 Task: Make in the project AgileRealm a sprint 'Automated Code Review Sprint'. Create in the project AgileRealm a sprint 'Automated Code Review Sprint'. Add in the project AgileRealm a sprint 'Automated Code Review Sprint'
Action: Mouse moved to (201, 56)
Screenshot: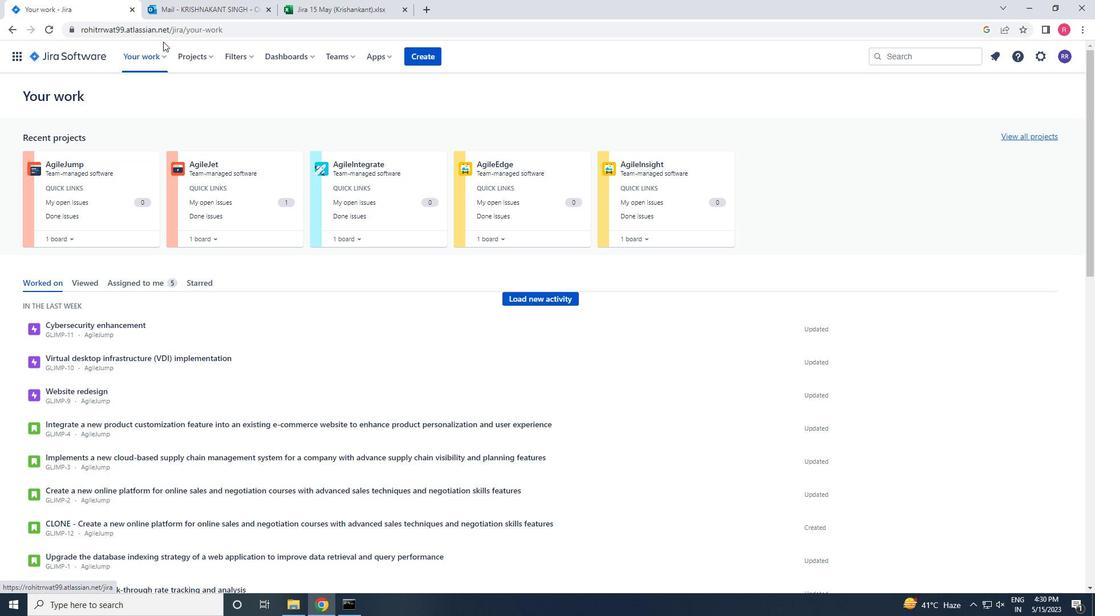 
Action: Mouse pressed left at (201, 56)
Screenshot: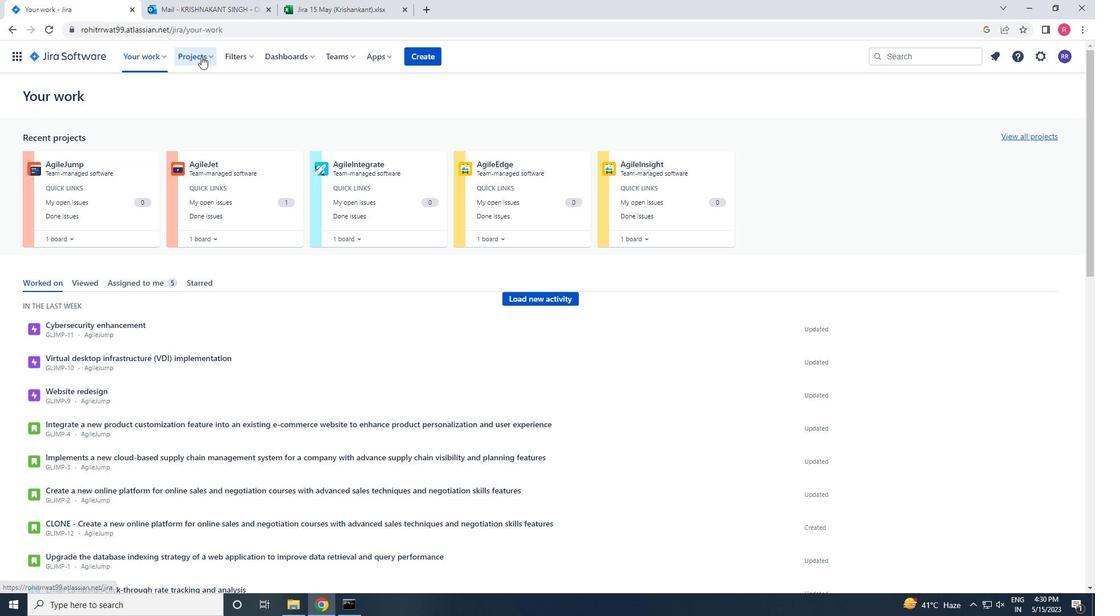 
Action: Mouse moved to (229, 99)
Screenshot: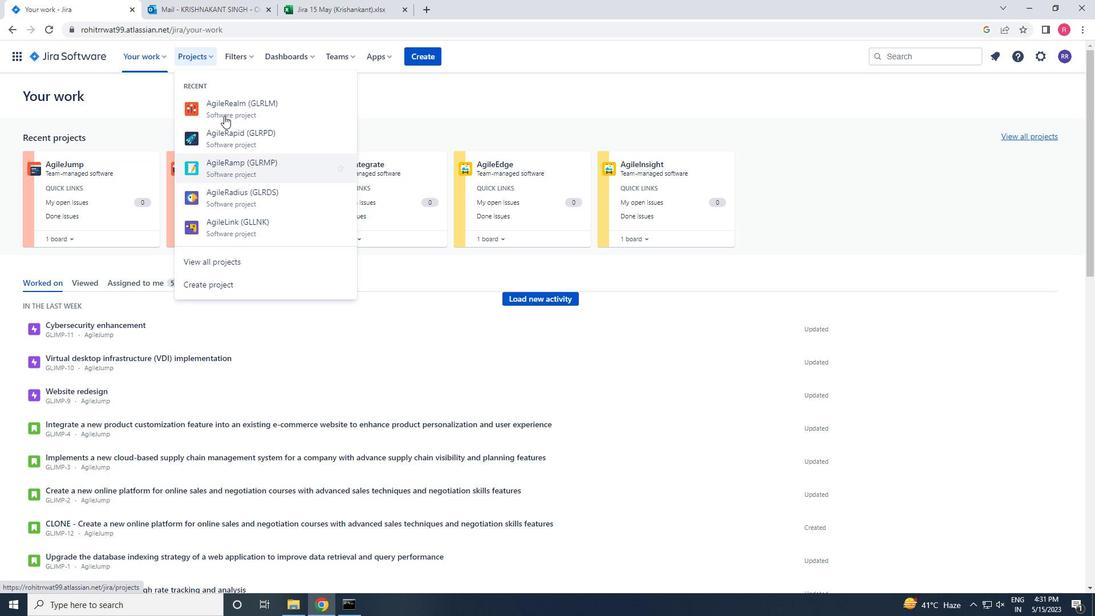 
Action: Mouse pressed left at (229, 99)
Screenshot: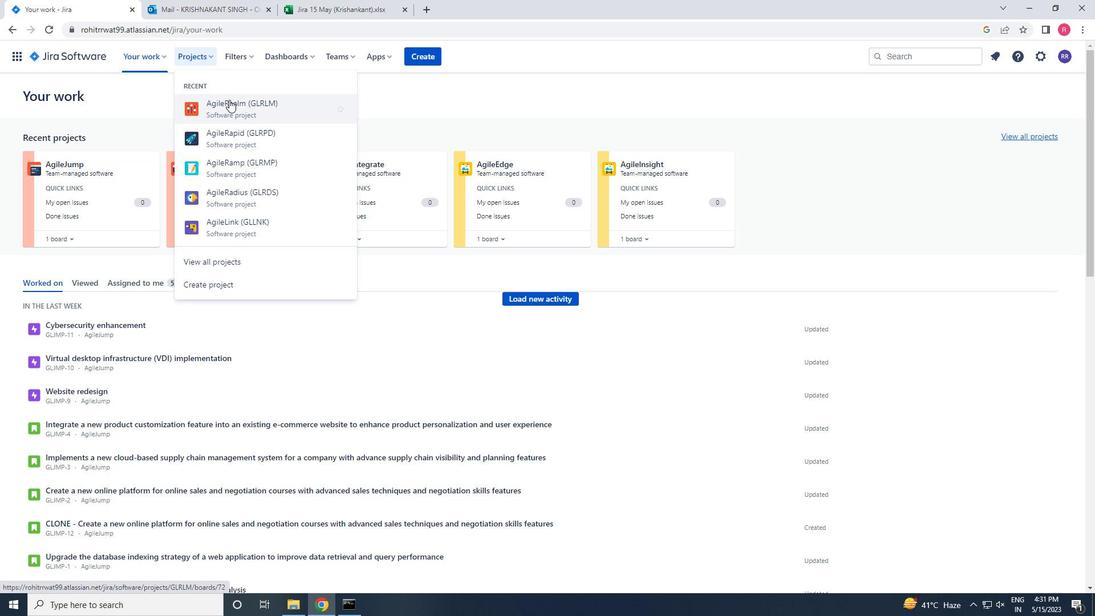 
Action: Mouse moved to (77, 181)
Screenshot: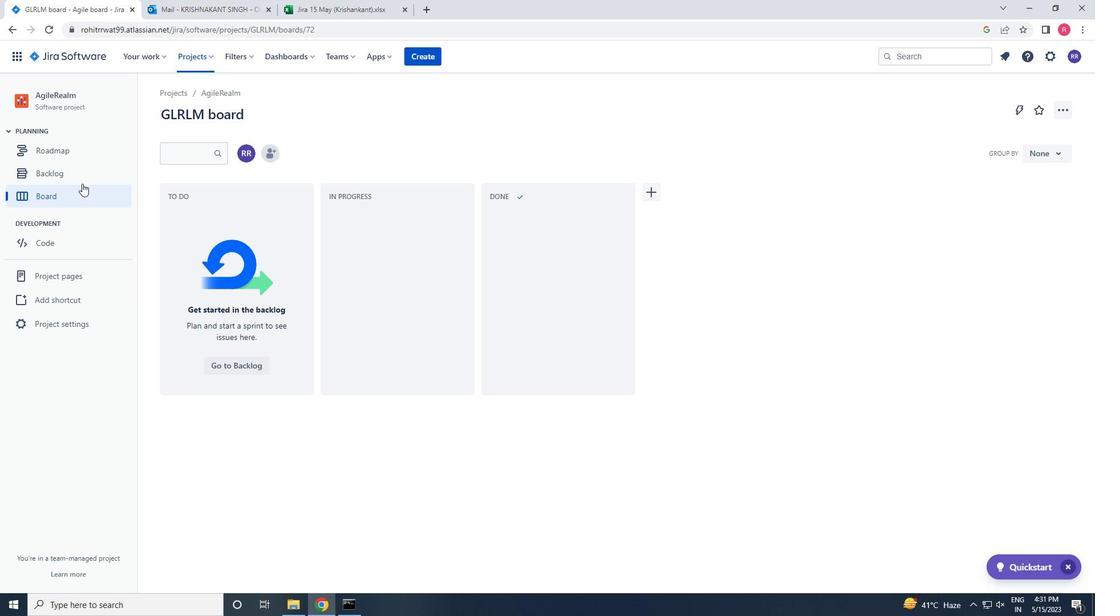 
Action: Mouse pressed left at (77, 181)
Screenshot: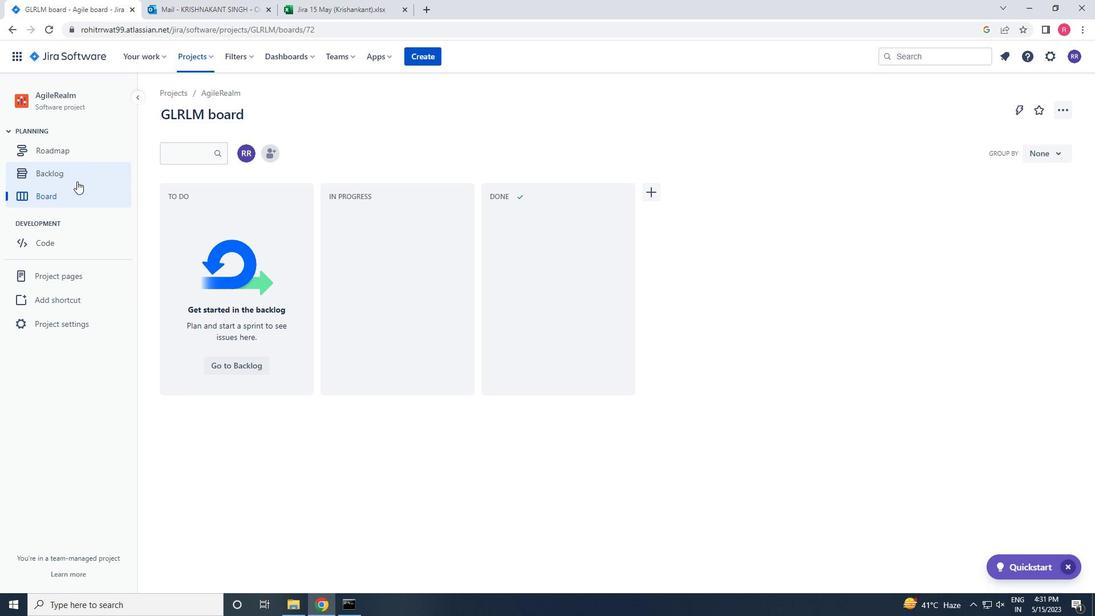 
Action: Mouse moved to (1011, 183)
Screenshot: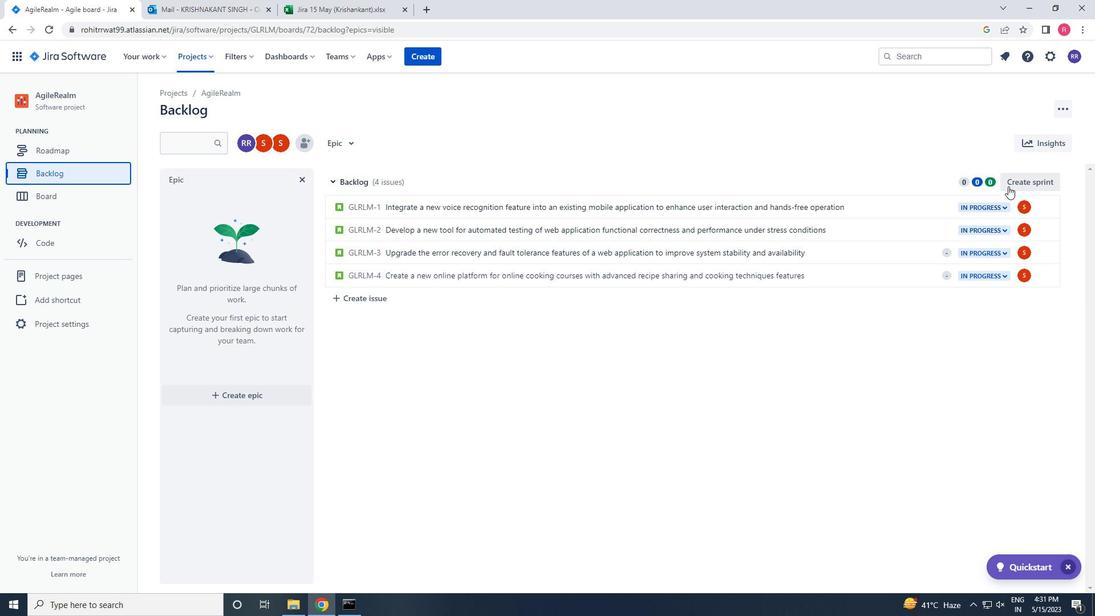 
Action: Mouse pressed left at (1011, 183)
Screenshot: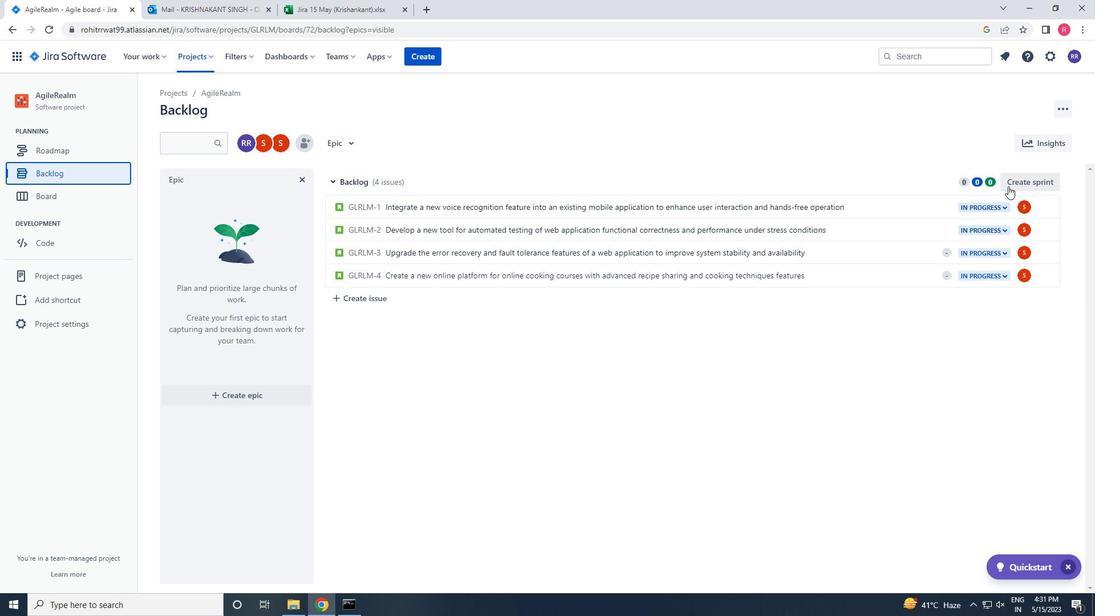
Action: Mouse moved to (821, 202)
Screenshot: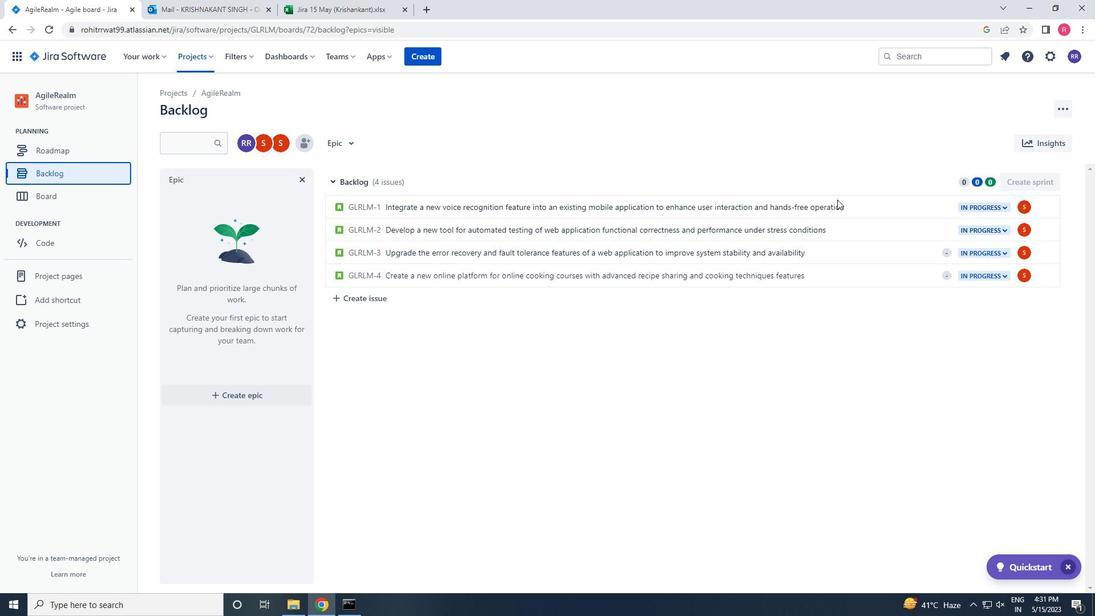 
Action: Key pressed <Key.shift>A
Screenshot: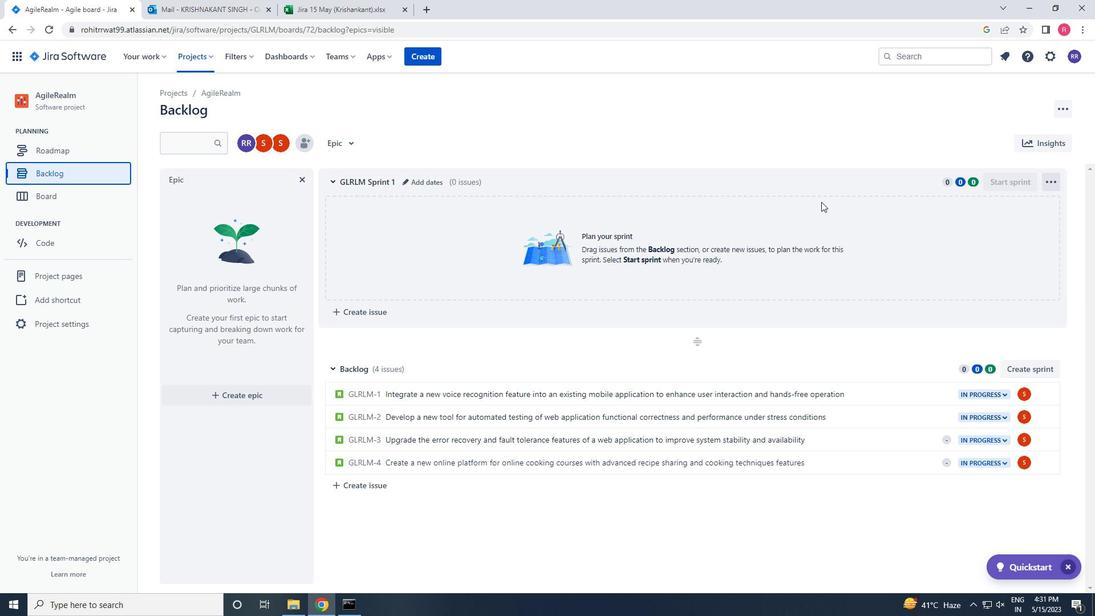 
Action: Mouse moved to (405, 185)
Screenshot: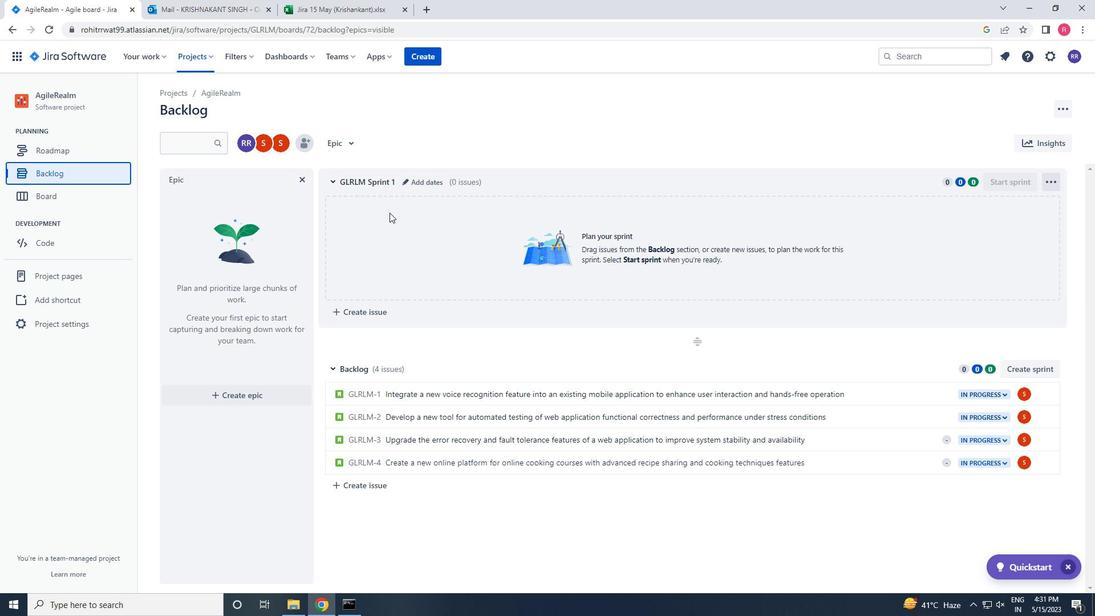 
Action: Mouse pressed left at (405, 185)
Screenshot: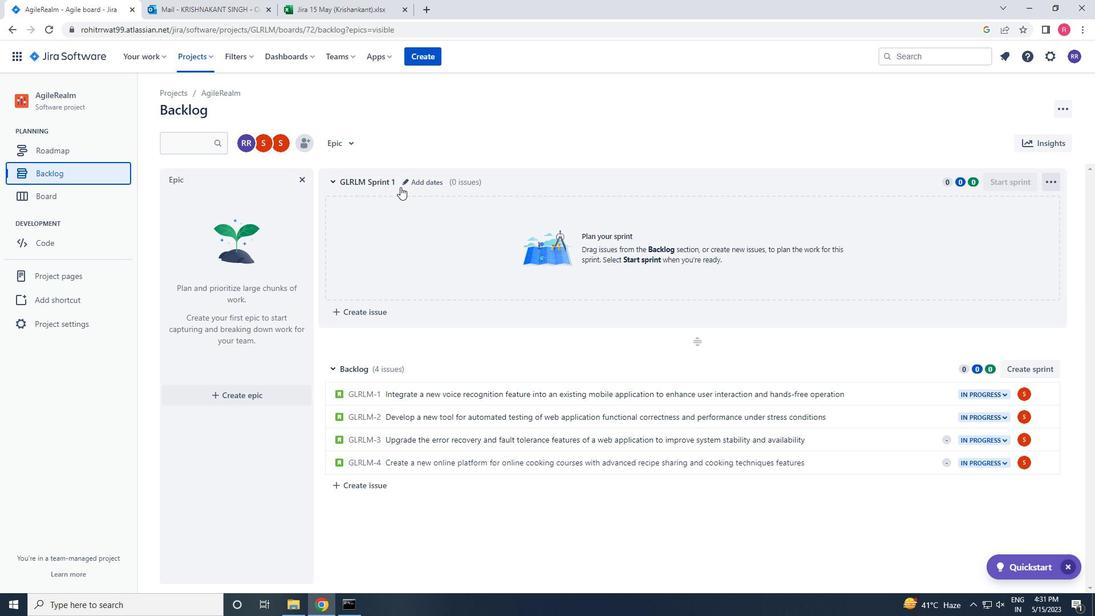 
Action: Key pressed <Key.backspace><Key.backspace><Key.backspace><Key.backspace><Key.backspace><Key.backspace><Key.backspace><Key.backspace><Key.backspace><Key.backspace><Key.backspace><Key.backspace><Key.backspace><Key.backspace><Key.backspace><Key.backspace><Key.backspace><Key.backspace><Key.backspace><Key.backspace><Key.backspace>AUTOMATED<Key.space><Key.shift>CODE<Key.space><Key.shift>REVIEW<Key.space><Key.shift>SPRINT<Key.space><Key.enter>
Screenshot: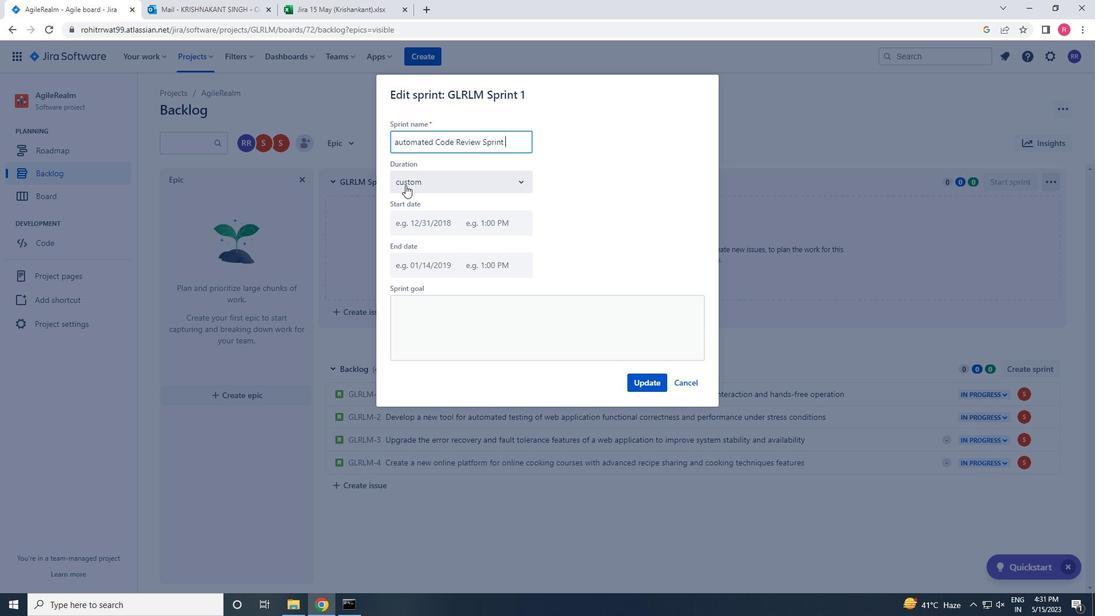 
Action: Mouse moved to (461, 181)
Screenshot: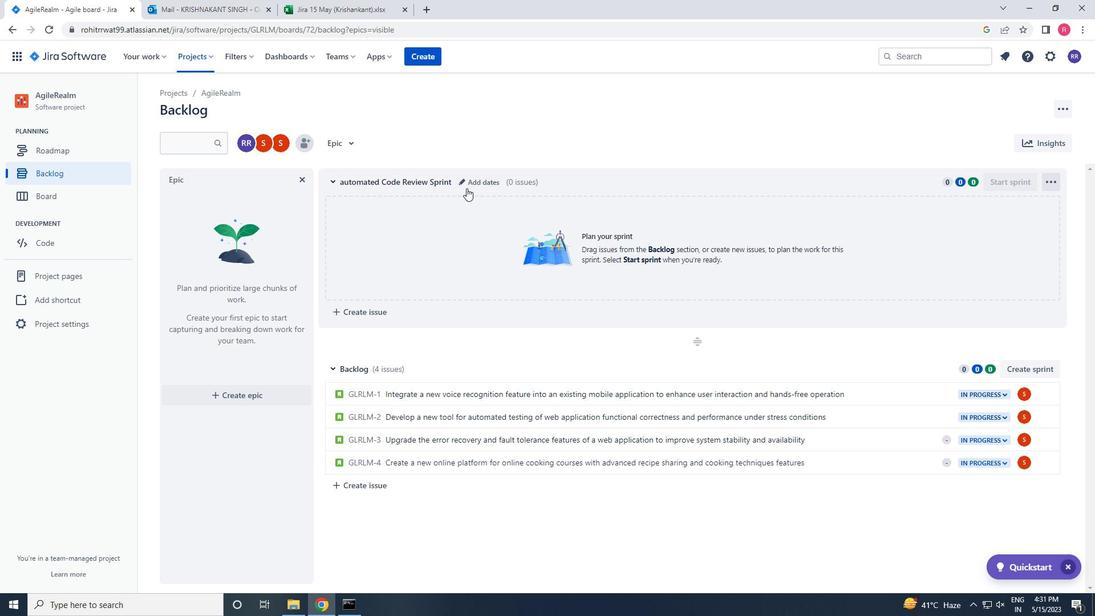 
Action: Mouse pressed left at (461, 181)
Screenshot: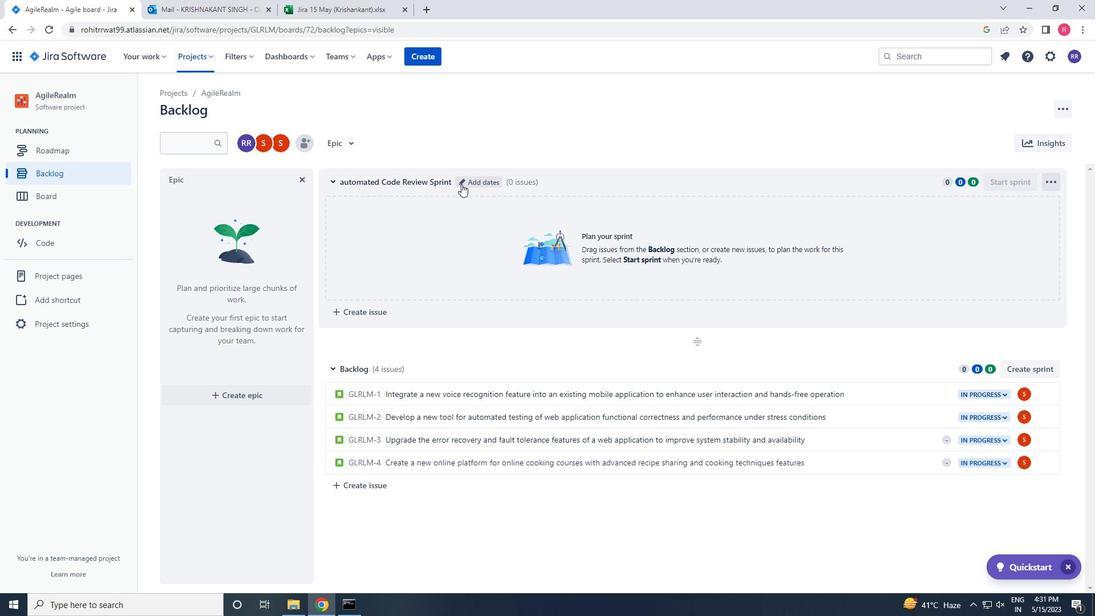 
Action: Mouse moved to (398, 139)
Screenshot: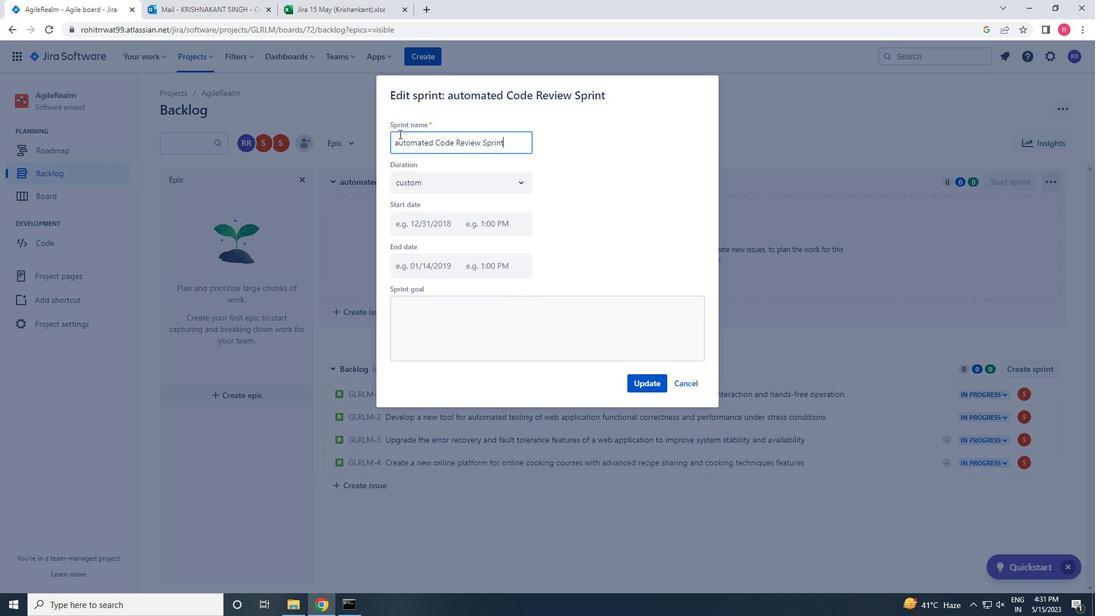
Action: Mouse pressed left at (398, 139)
Screenshot: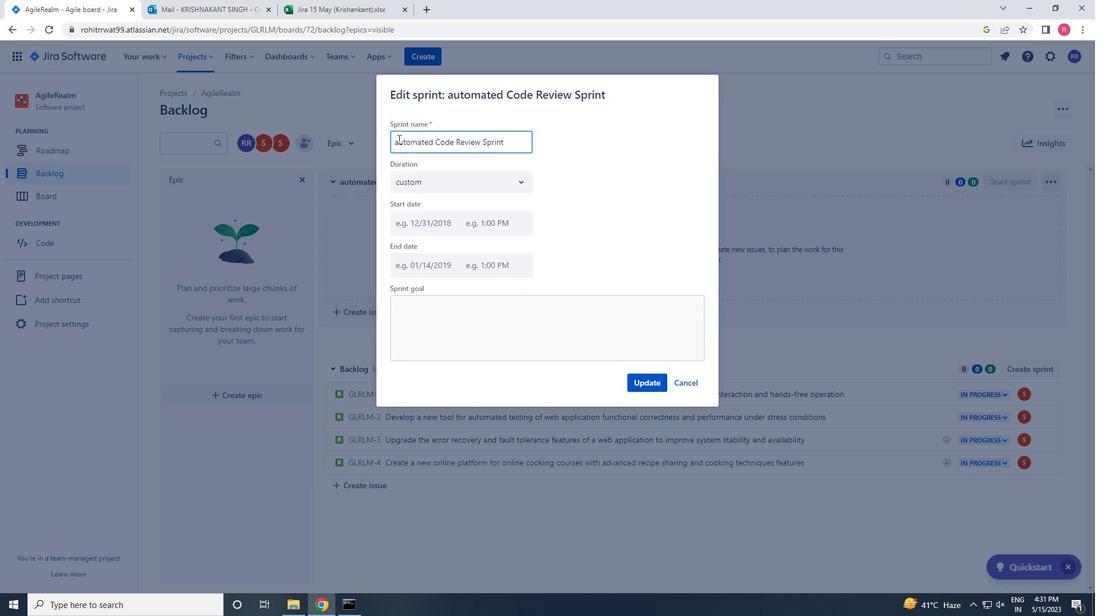 
Action: Key pressed <Key.backspace><Key.shift>A
Screenshot: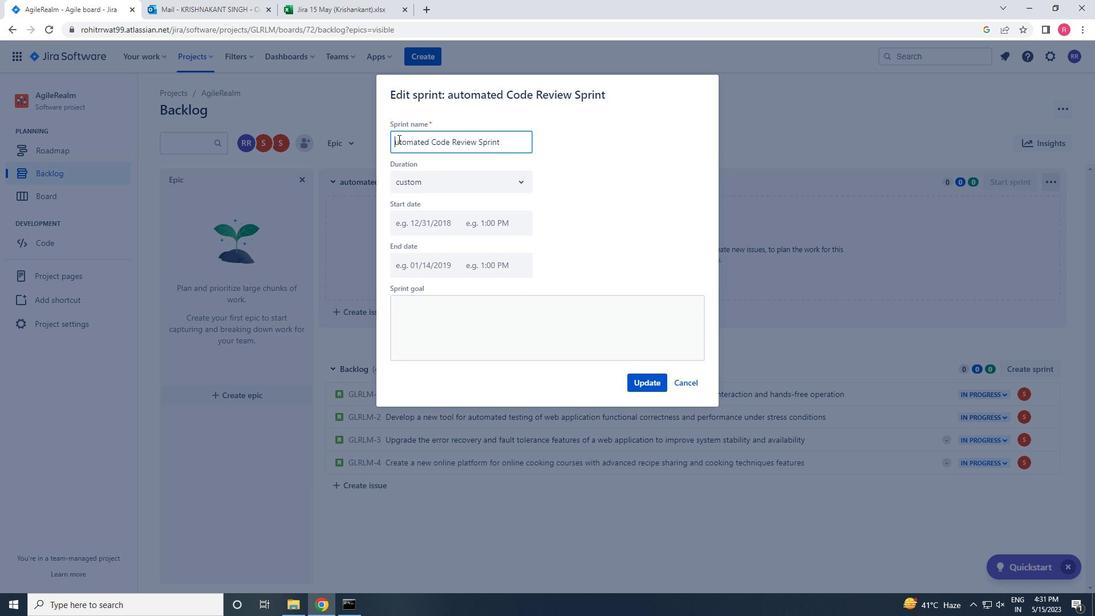 
Action: Mouse moved to (641, 387)
Screenshot: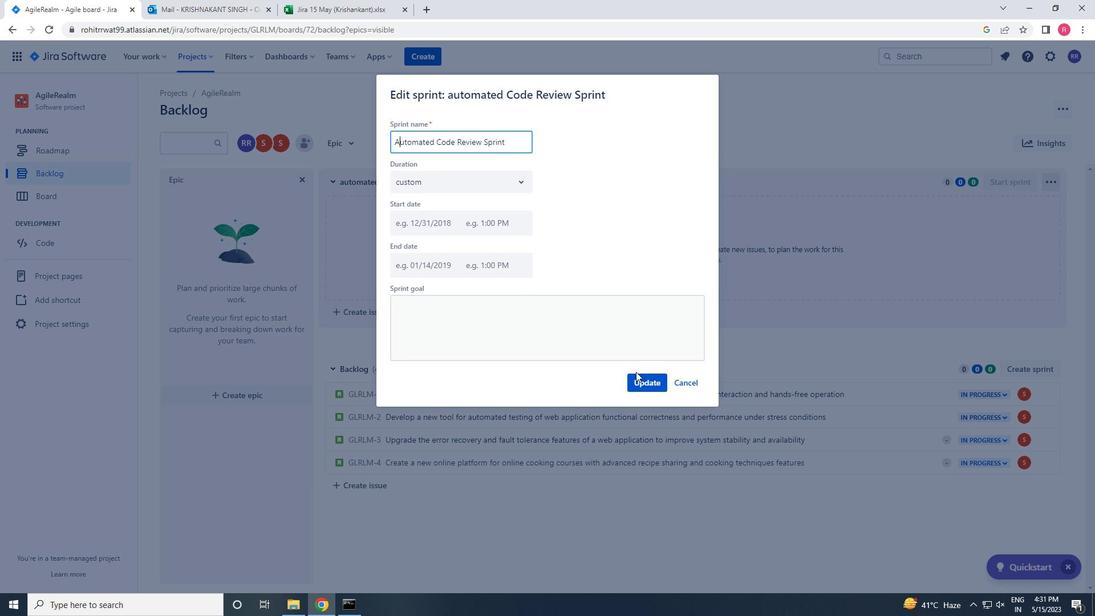 
Action: Mouse pressed left at (641, 387)
Screenshot: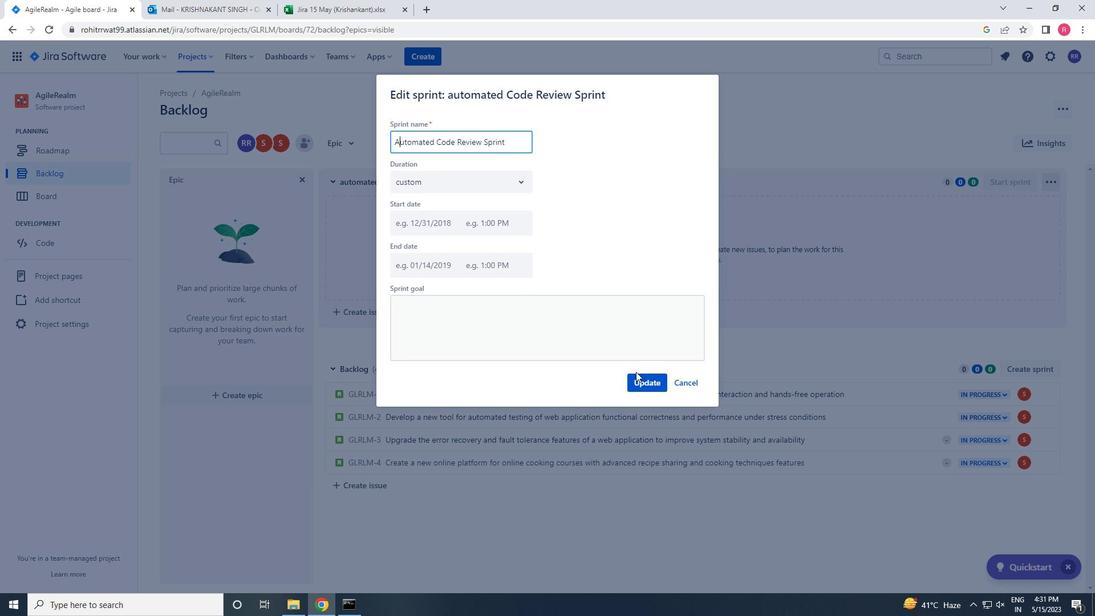 
Action: Mouse moved to (1010, 371)
Screenshot: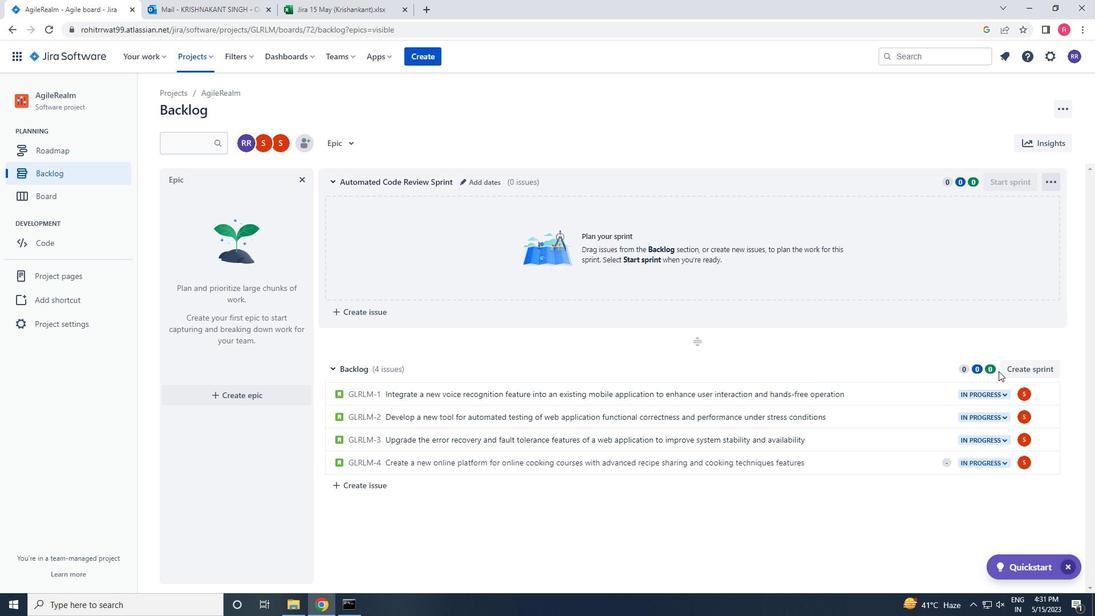 
Action: Mouse pressed left at (1010, 371)
Screenshot: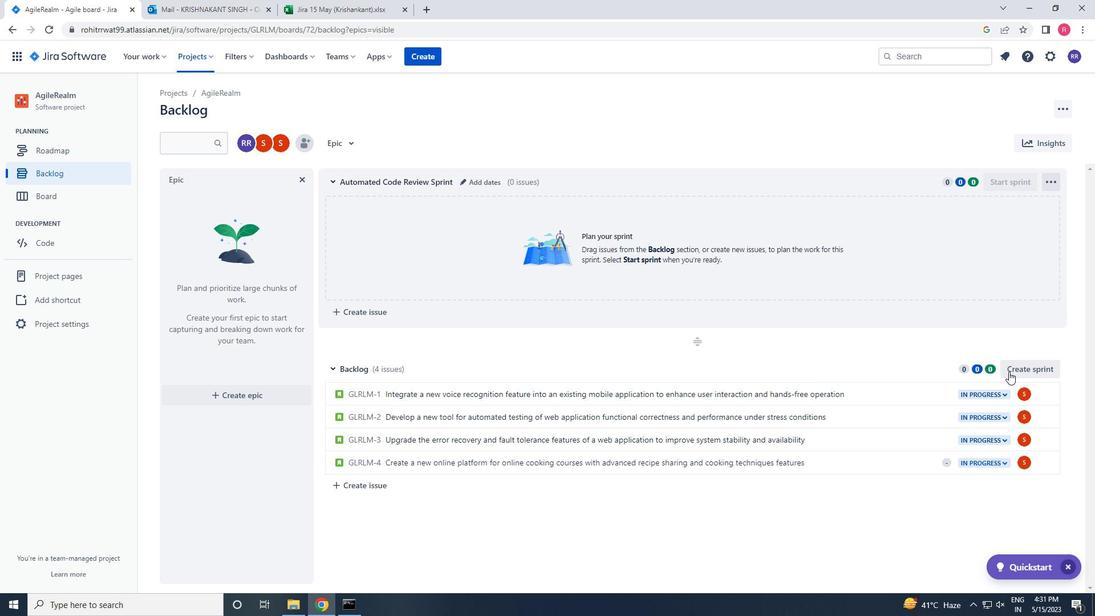 
Action: Mouse moved to (471, 370)
Screenshot: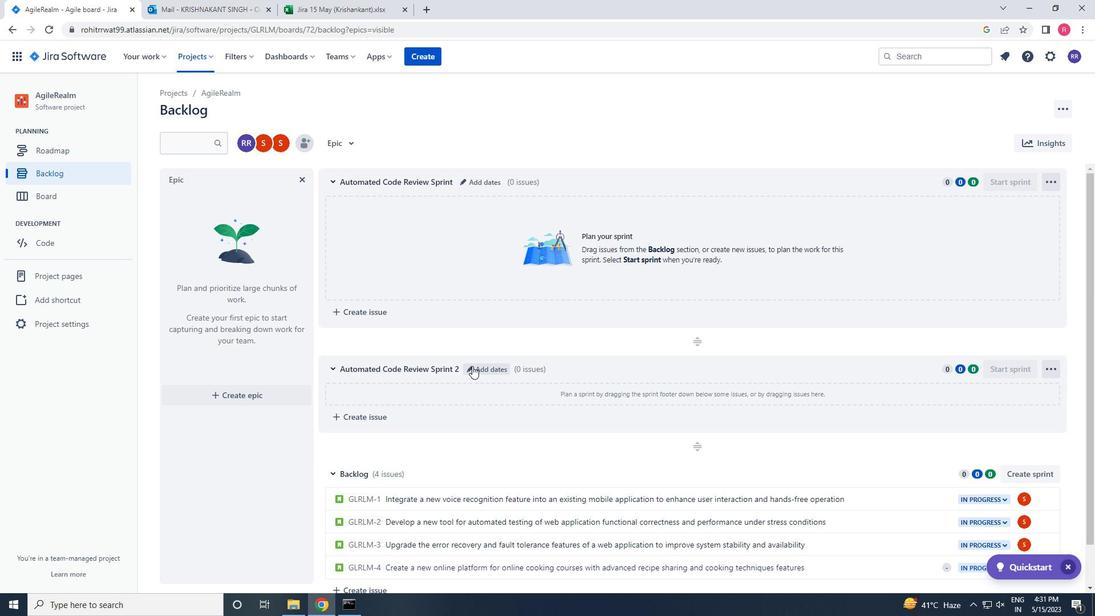 
Action: Mouse pressed left at (471, 370)
Screenshot: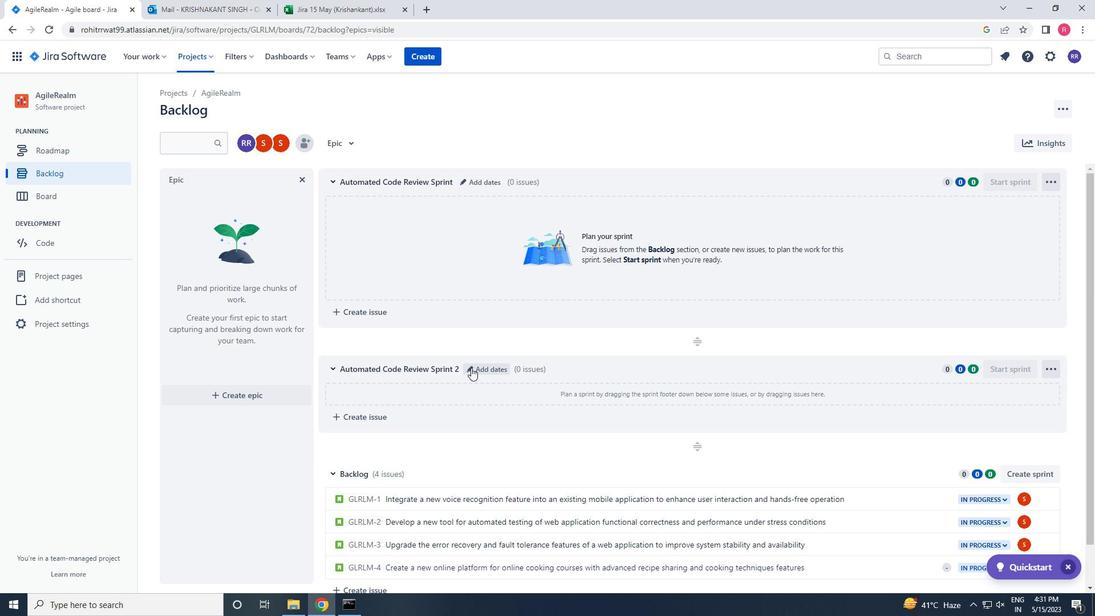 
Action: Key pressed <Key.backspace><Key.enter>
Screenshot: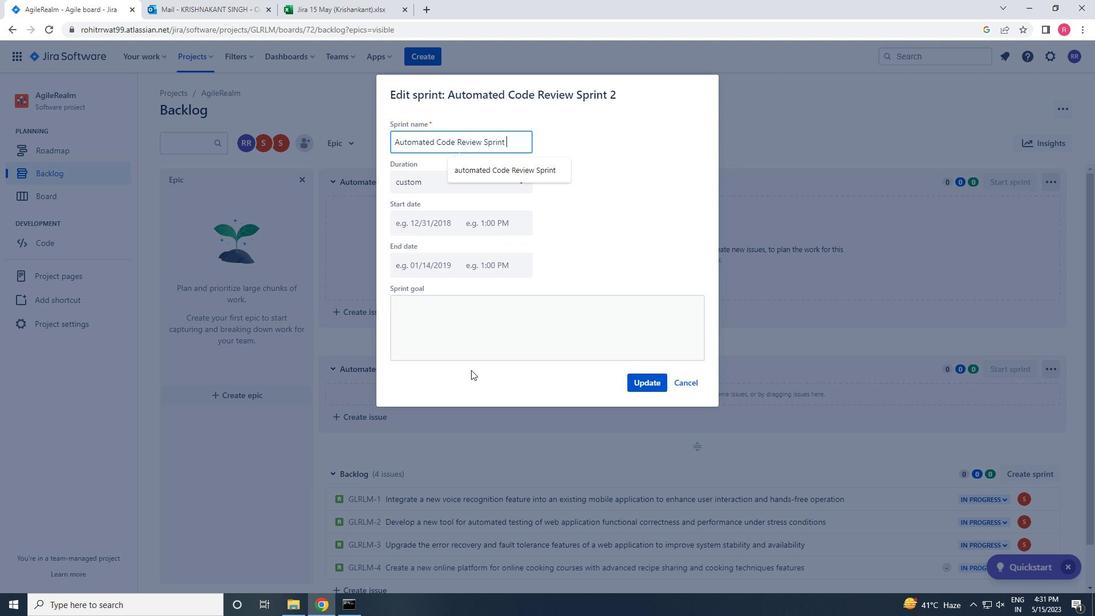 
Action: Mouse moved to (1012, 477)
Screenshot: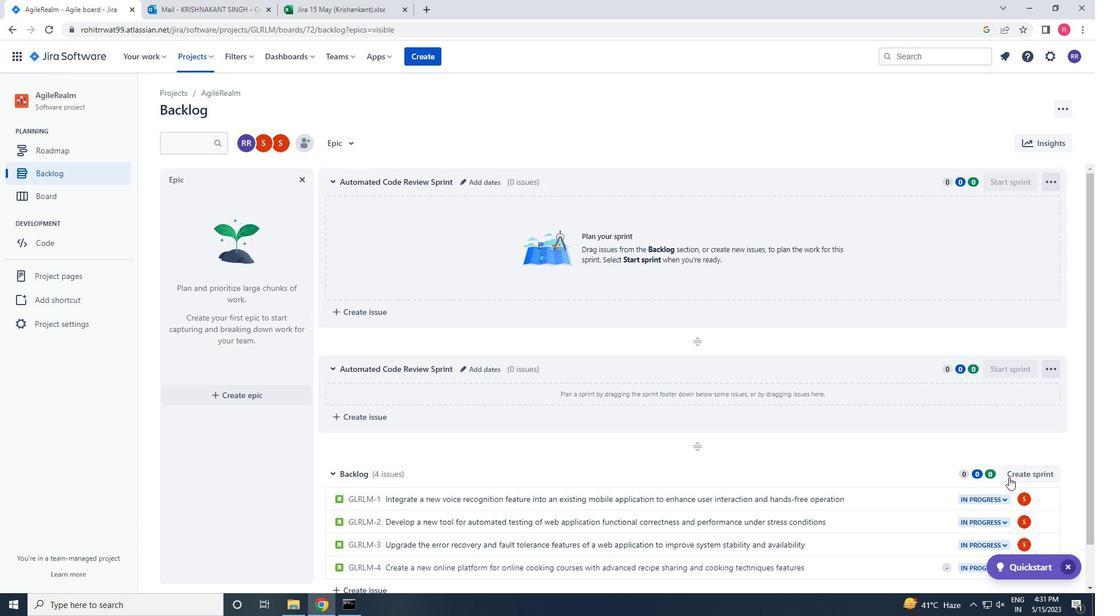 
Action: Mouse pressed left at (1012, 477)
Screenshot: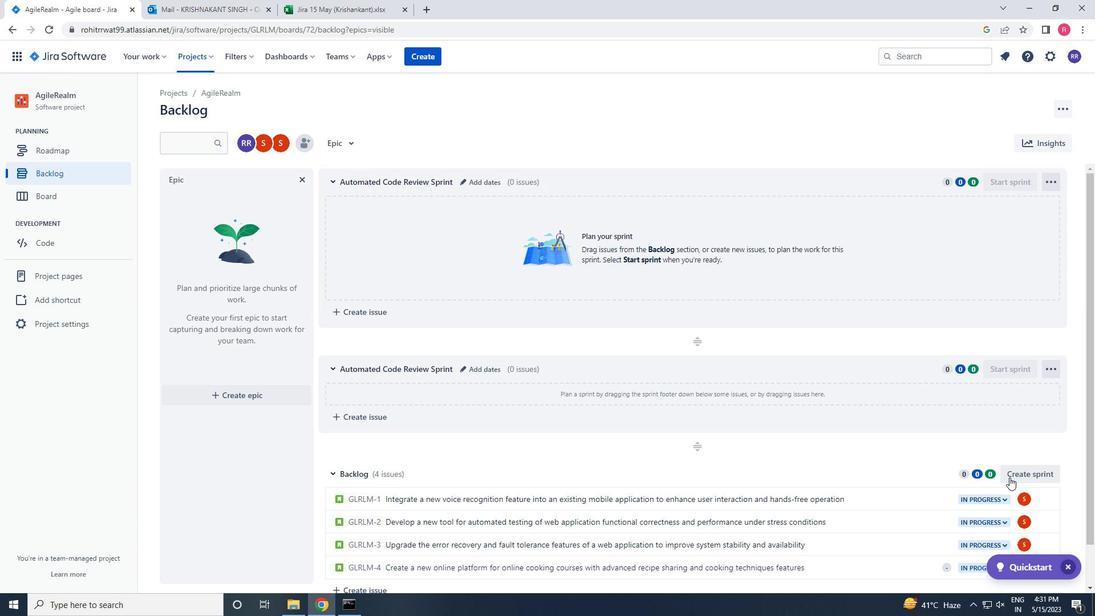
Action: Mouse moved to (425, 350)
Screenshot: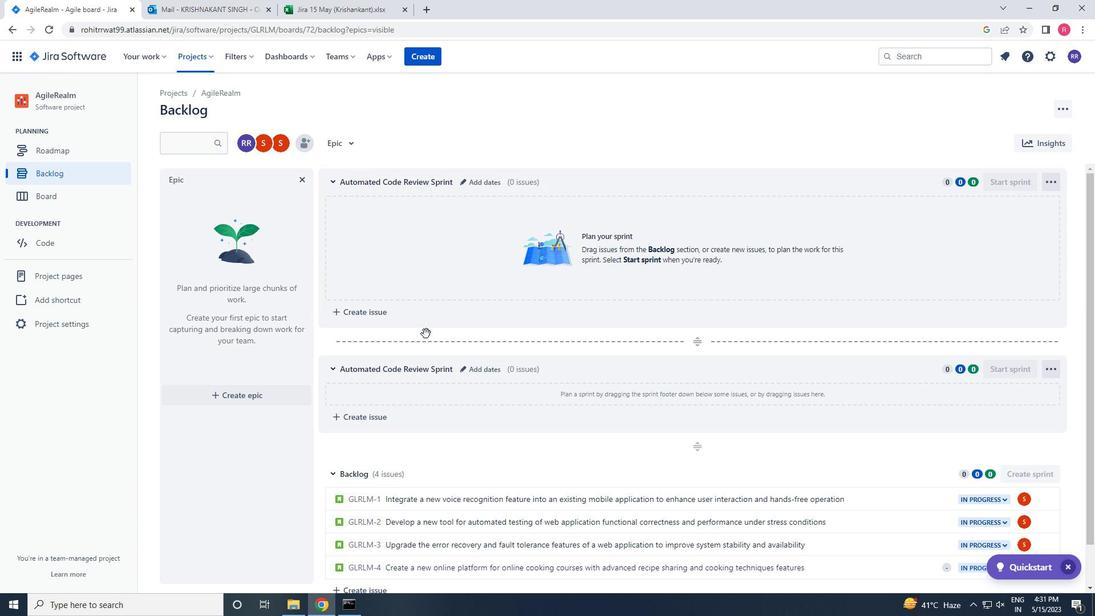 
Action: Mouse scrolled (425, 349) with delta (0, 0)
Screenshot: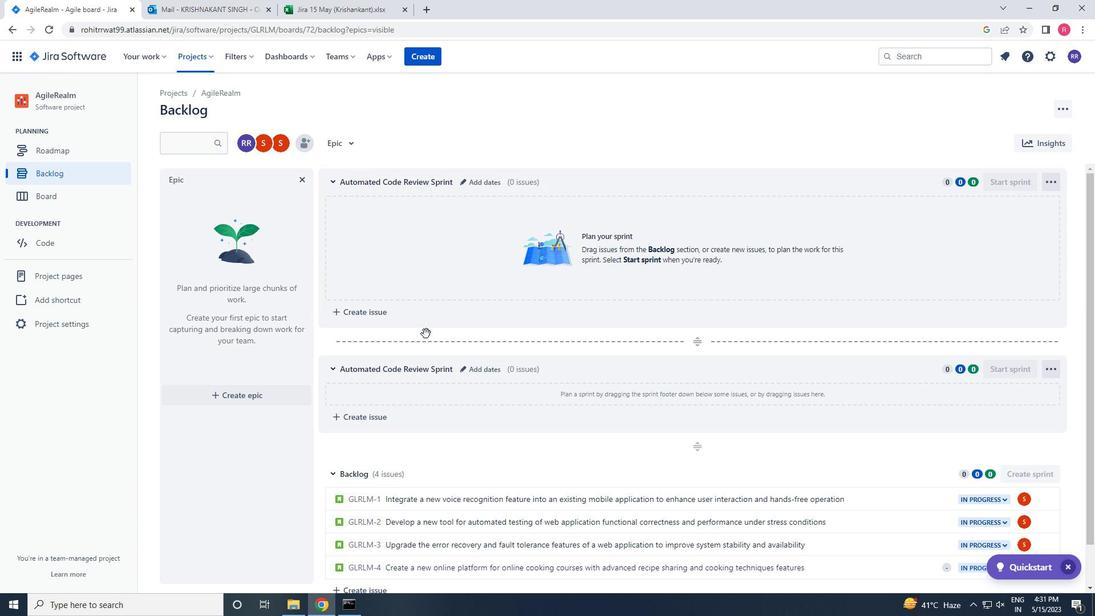 
Action: Mouse moved to (430, 378)
Screenshot: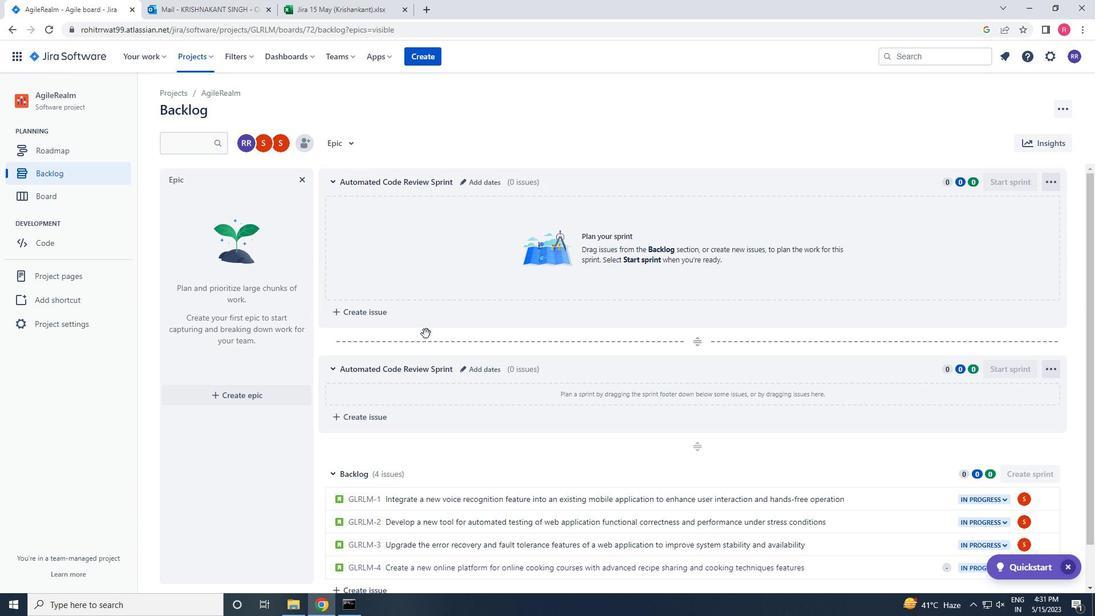 
Action: Mouse scrolled (430, 377) with delta (0, 0)
Screenshot: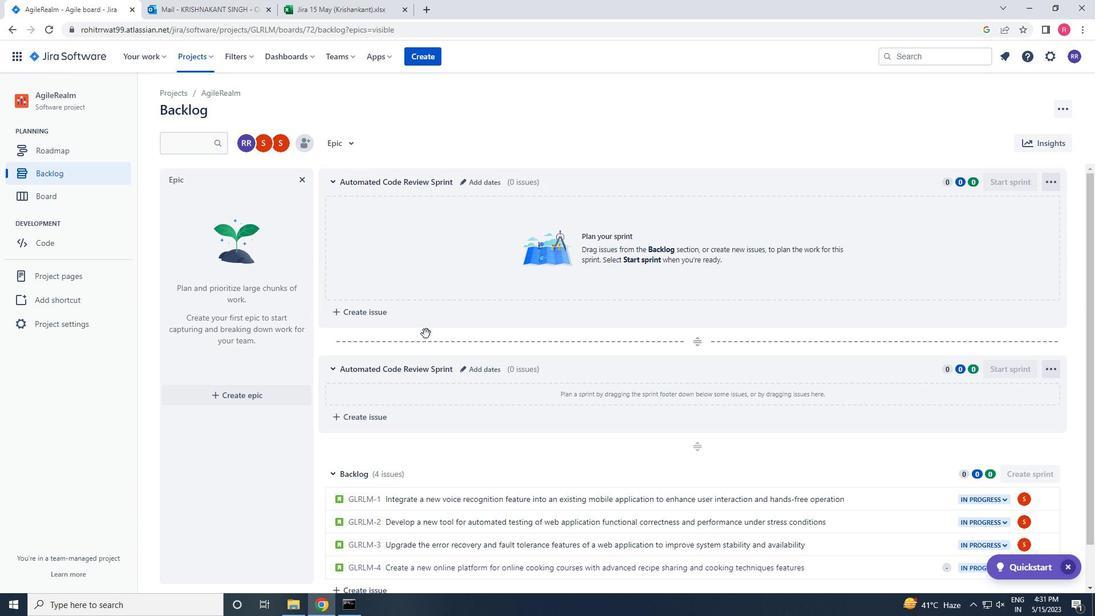 
Action: Mouse moved to (470, 363)
Screenshot: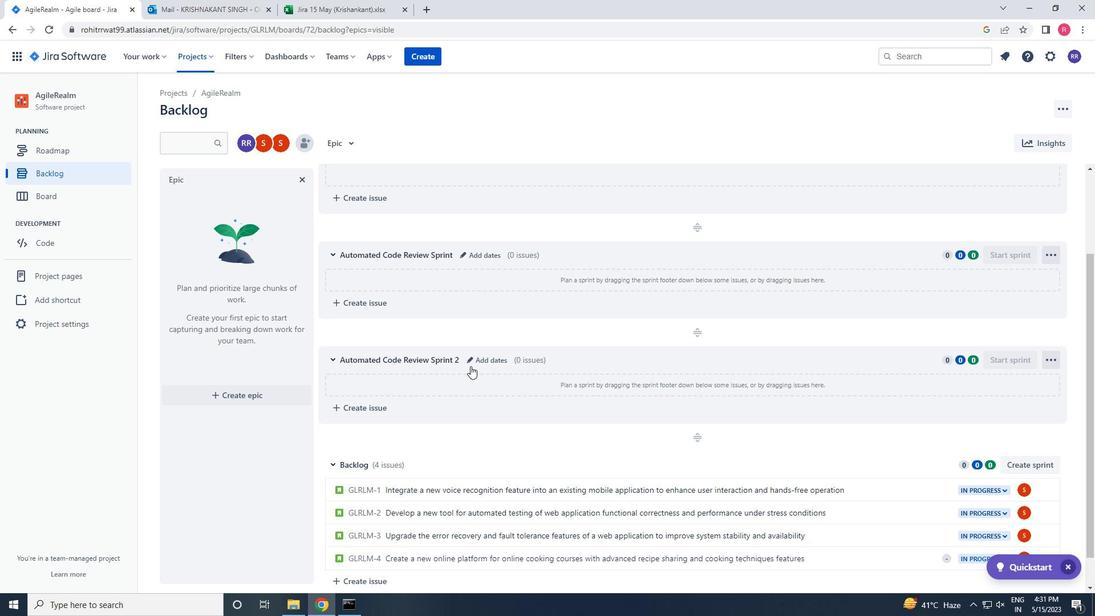 
Action: Mouse pressed left at (470, 363)
Screenshot: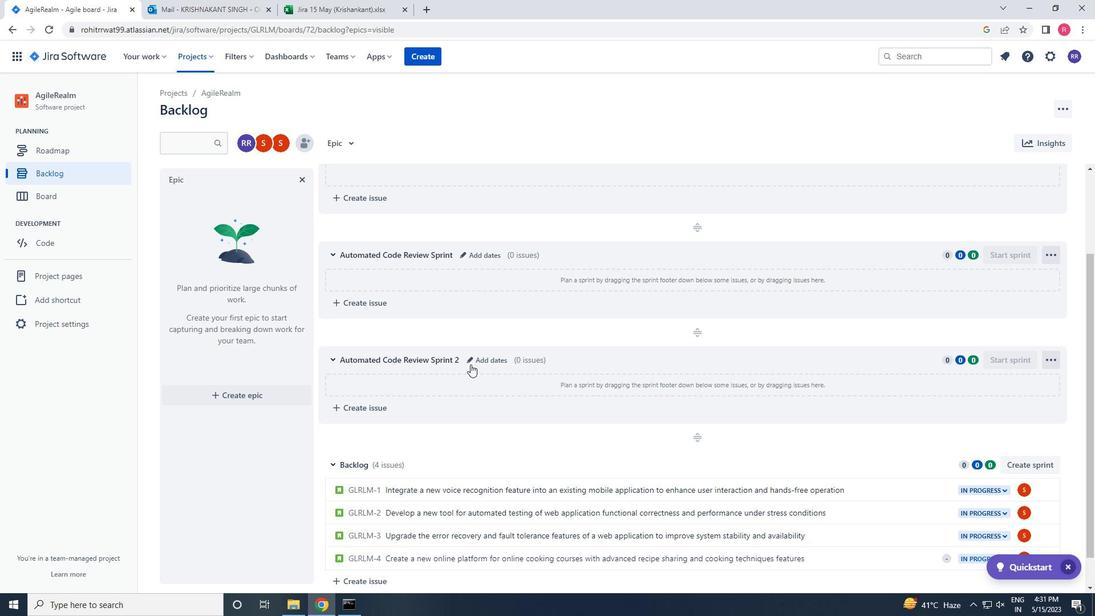 
Action: Mouse moved to (470, 363)
Screenshot: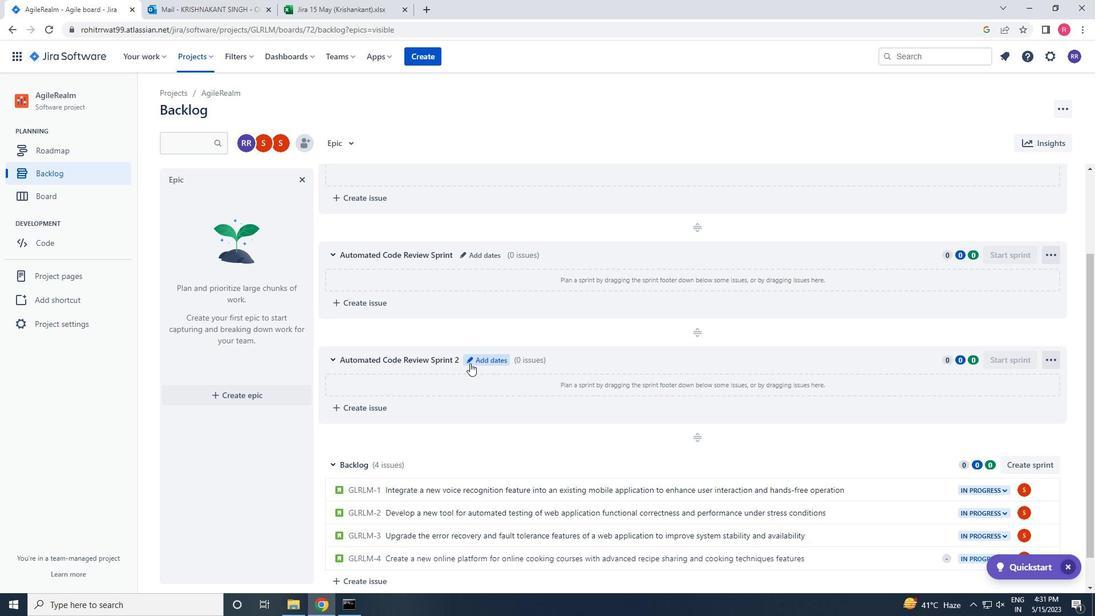 
Action: Key pressed <Key.backspace><Key.enter>
Screenshot: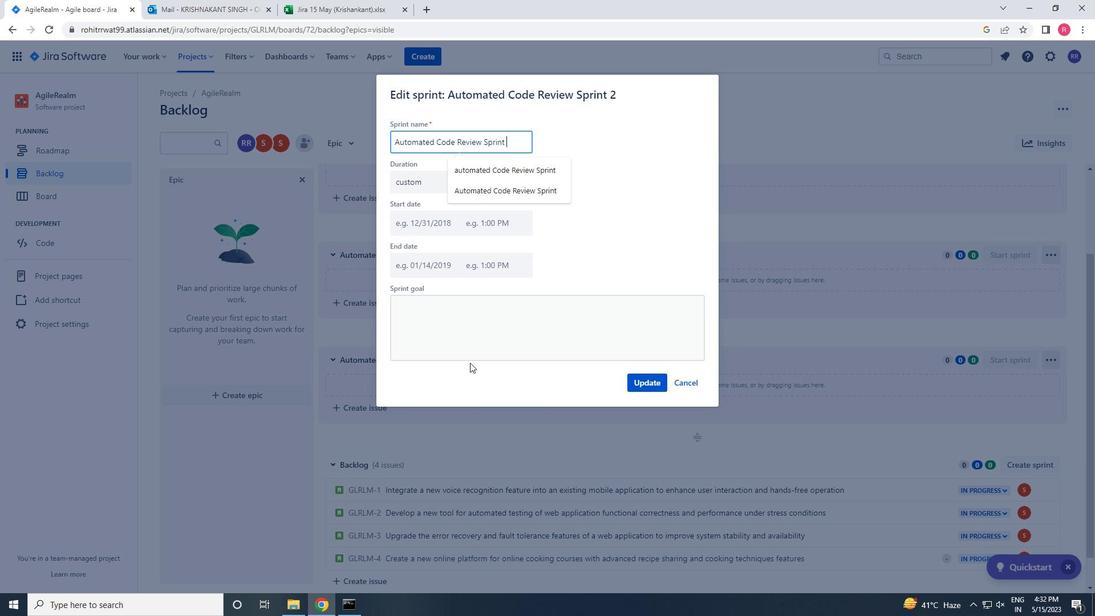 
Action: Mouse scrolled (470, 363) with delta (0, 0)
Screenshot: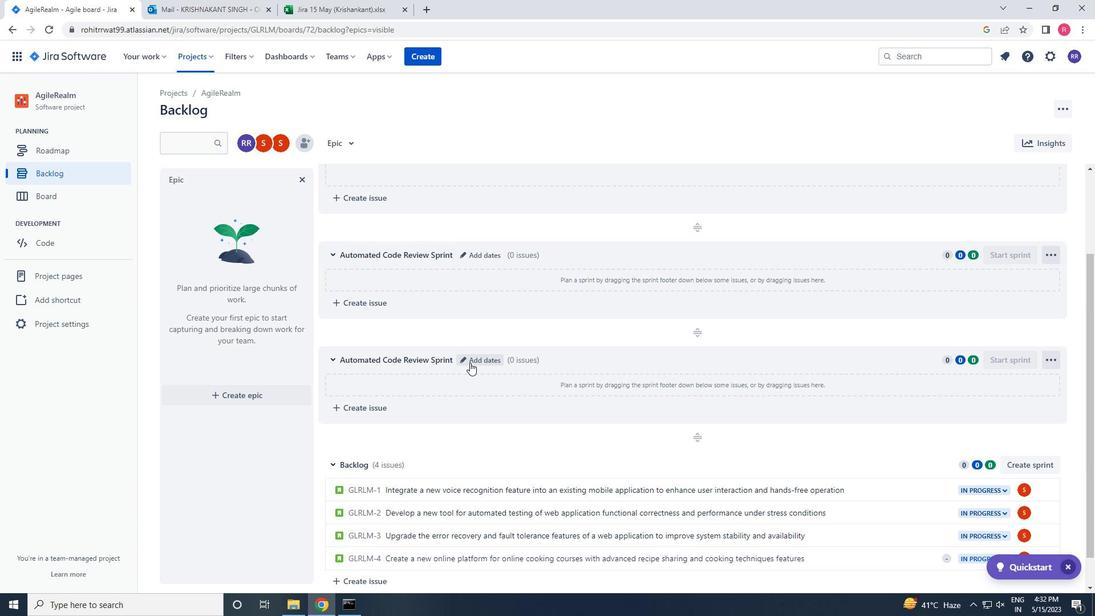 
Action: Mouse moved to (470, 363)
Screenshot: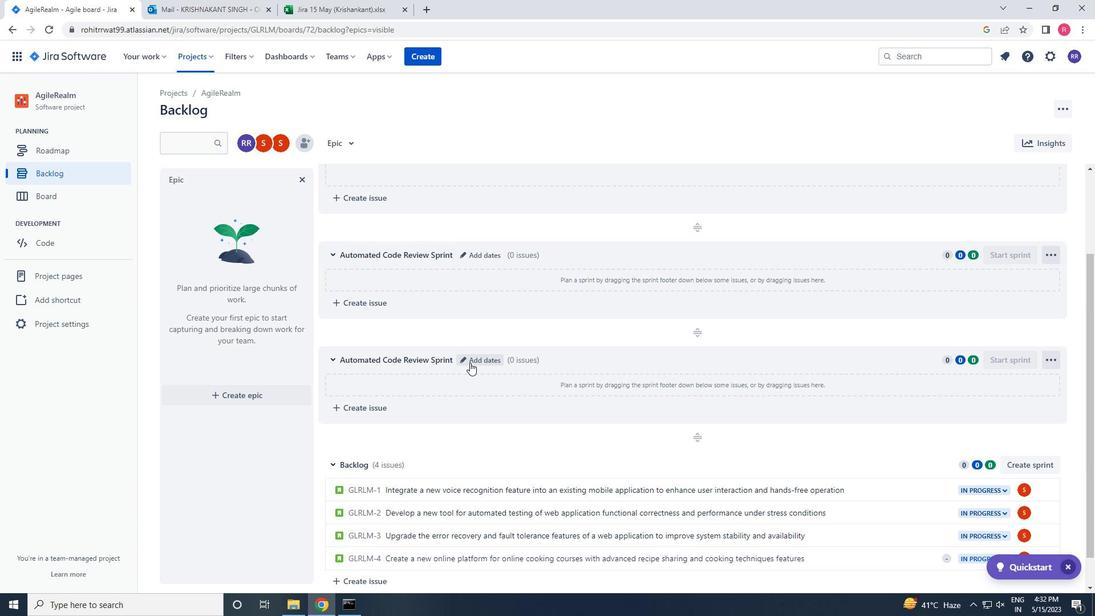
Action: Mouse scrolled (470, 363) with delta (0, 0)
Screenshot: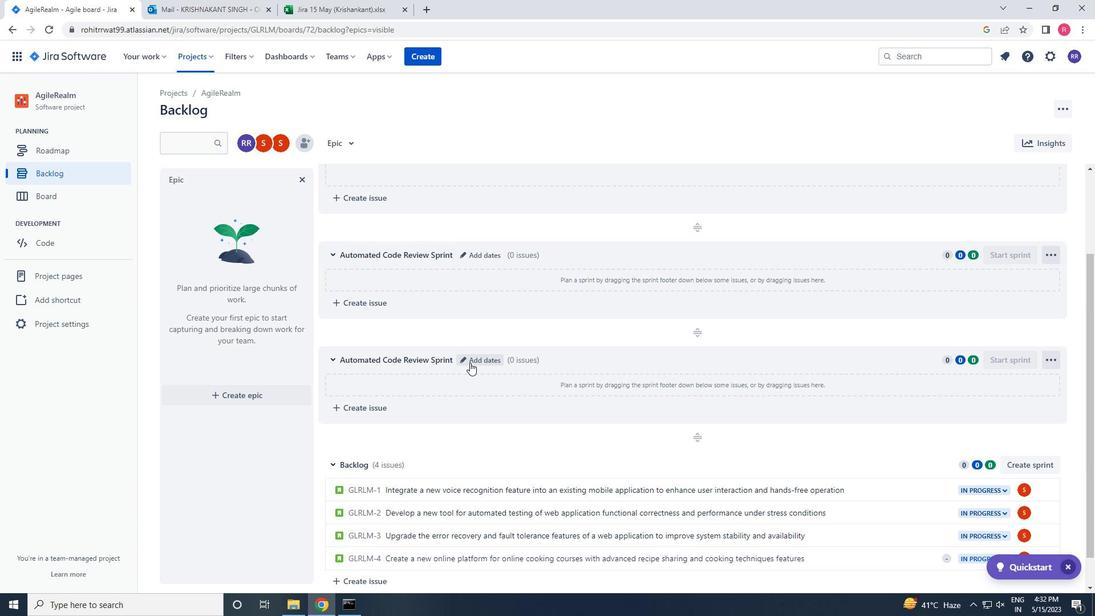 
Action: Mouse scrolled (470, 363) with delta (0, 0)
Screenshot: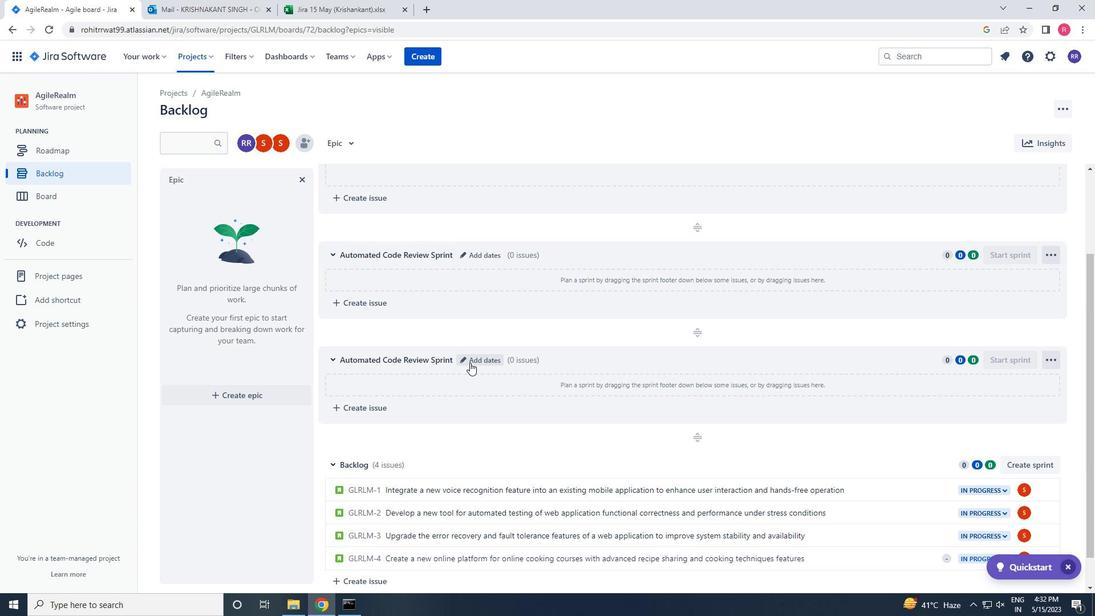 
Action: Mouse scrolled (470, 363) with delta (0, 0)
Screenshot: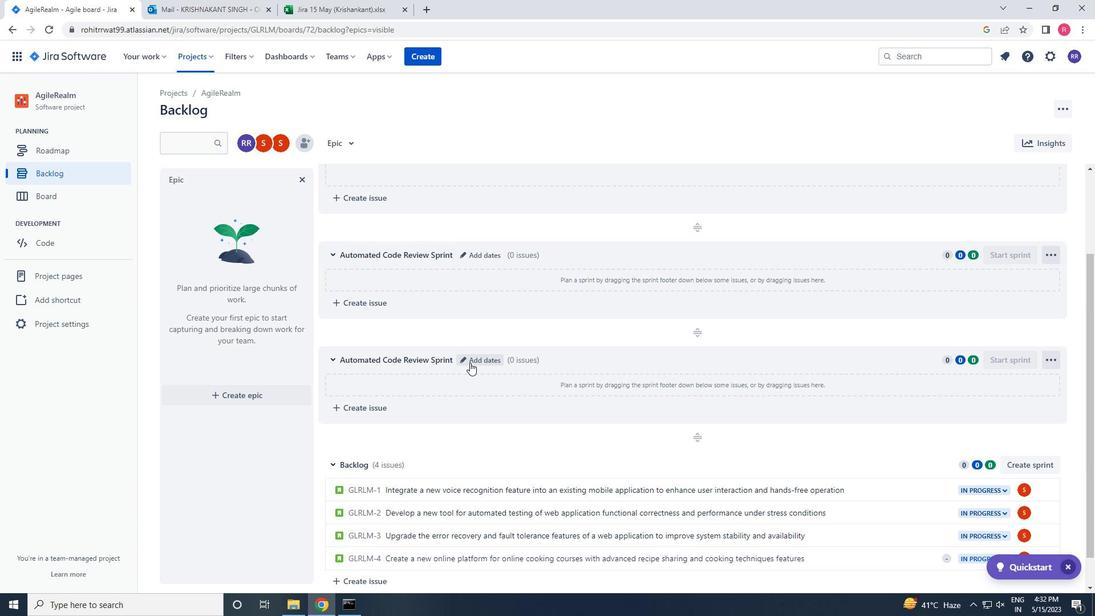 
Action: Mouse scrolled (470, 363) with delta (0, 0)
Screenshot: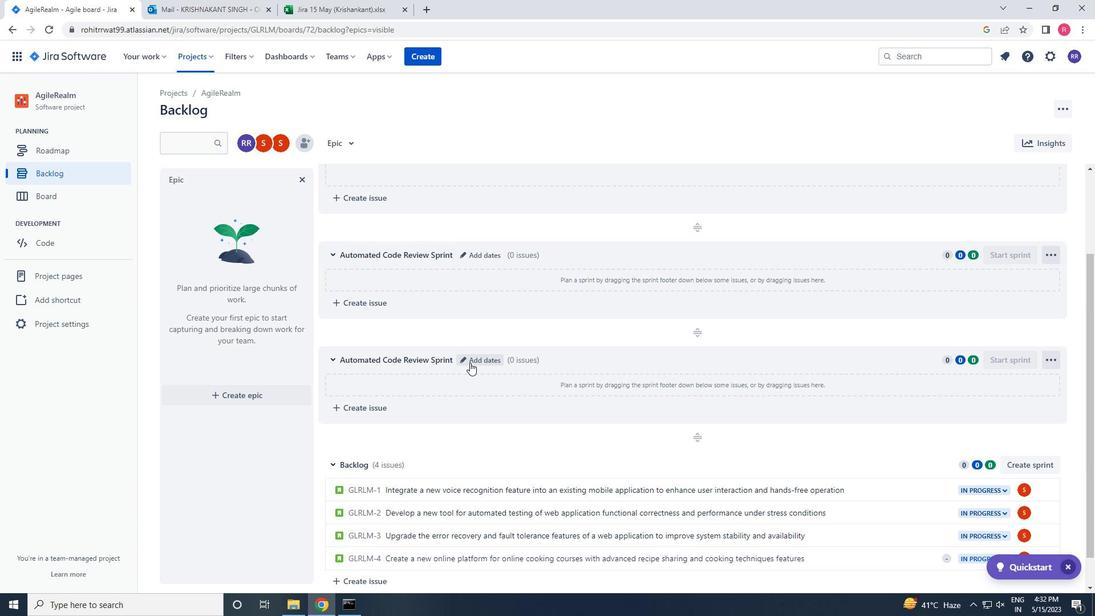 
